 Task: Add a photo of "thank you".
Action: Mouse moved to (779, 84)
Screenshot: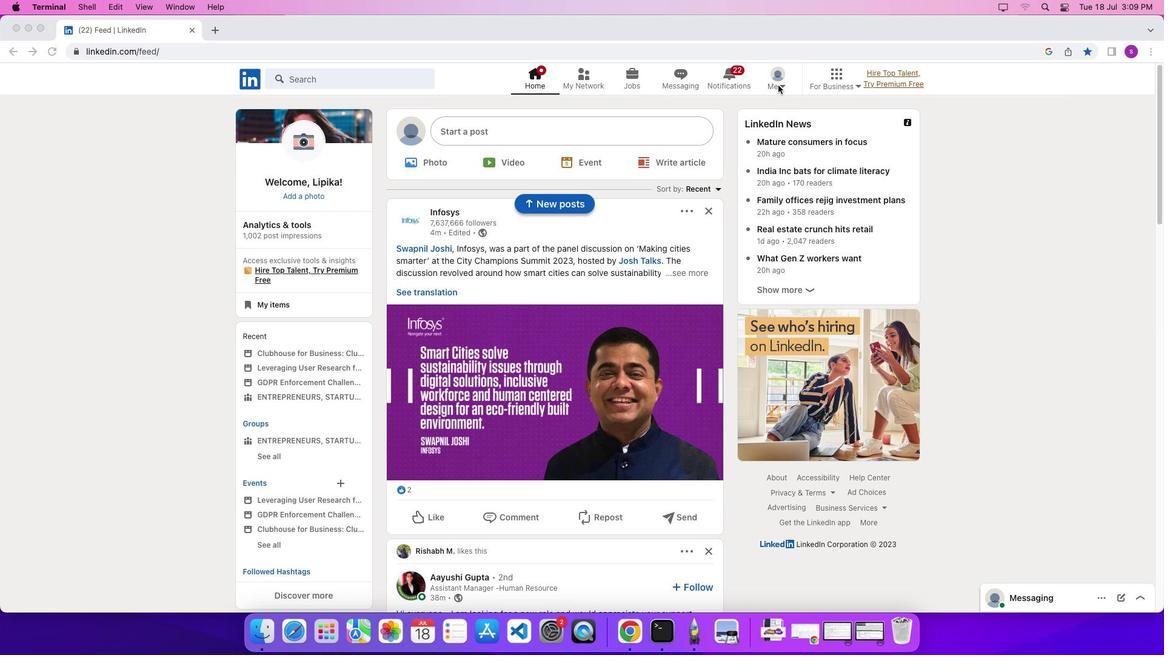 
Action: Mouse pressed left at (779, 84)
Screenshot: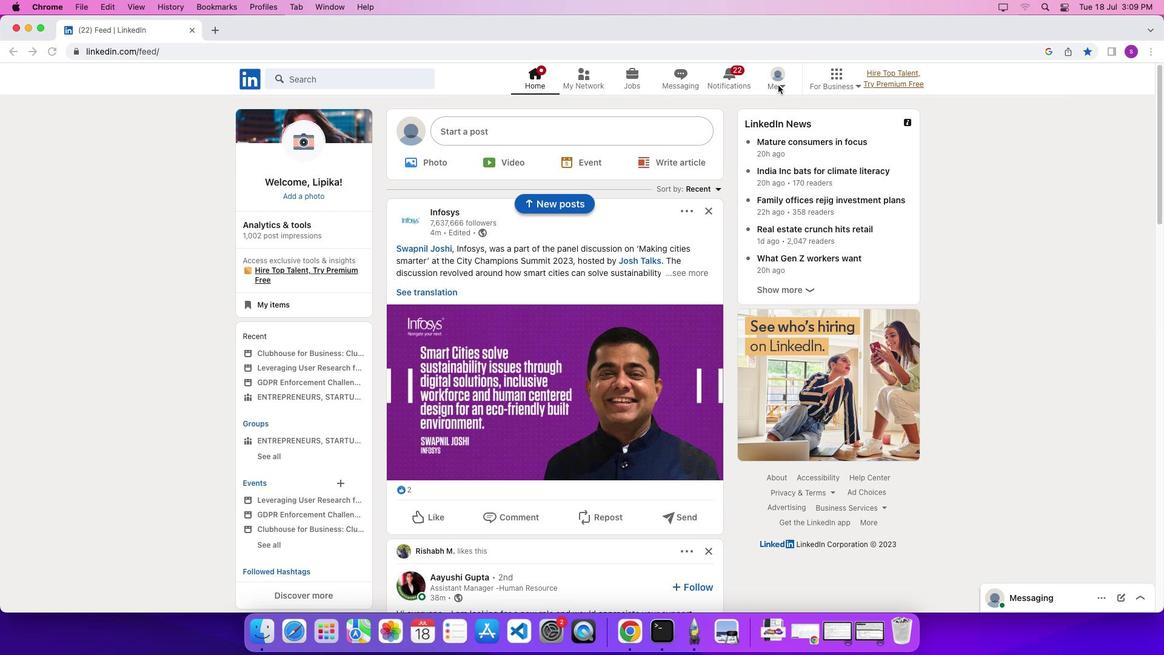
Action: Mouse moved to (786, 86)
Screenshot: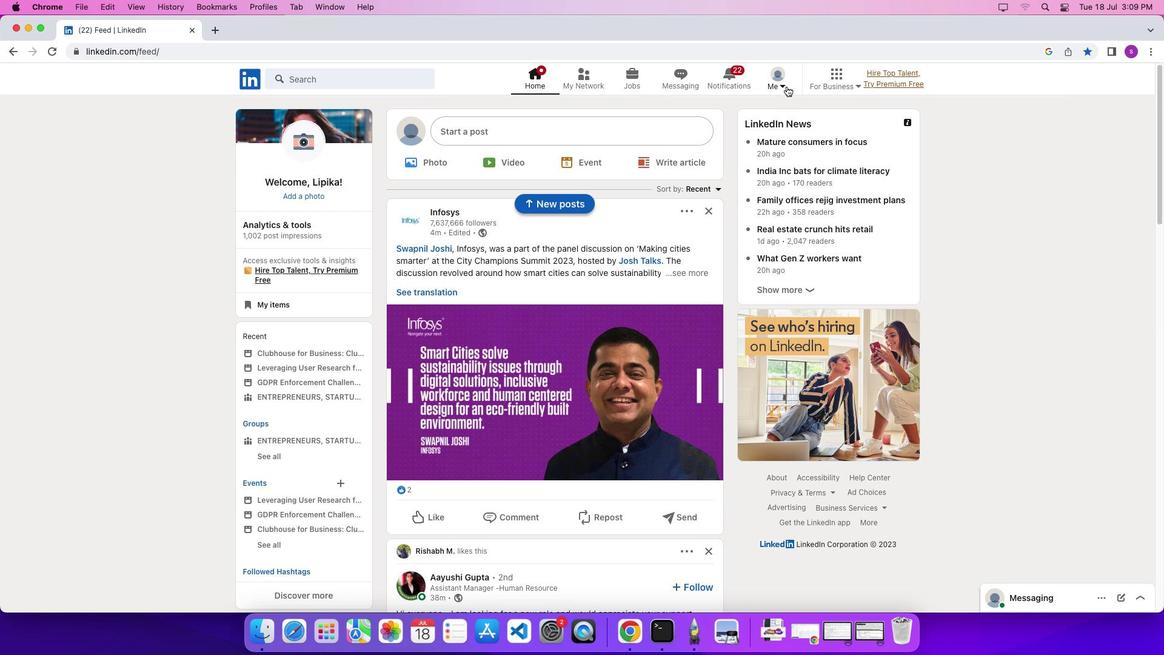 
Action: Mouse pressed left at (786, 86)
Screenshot: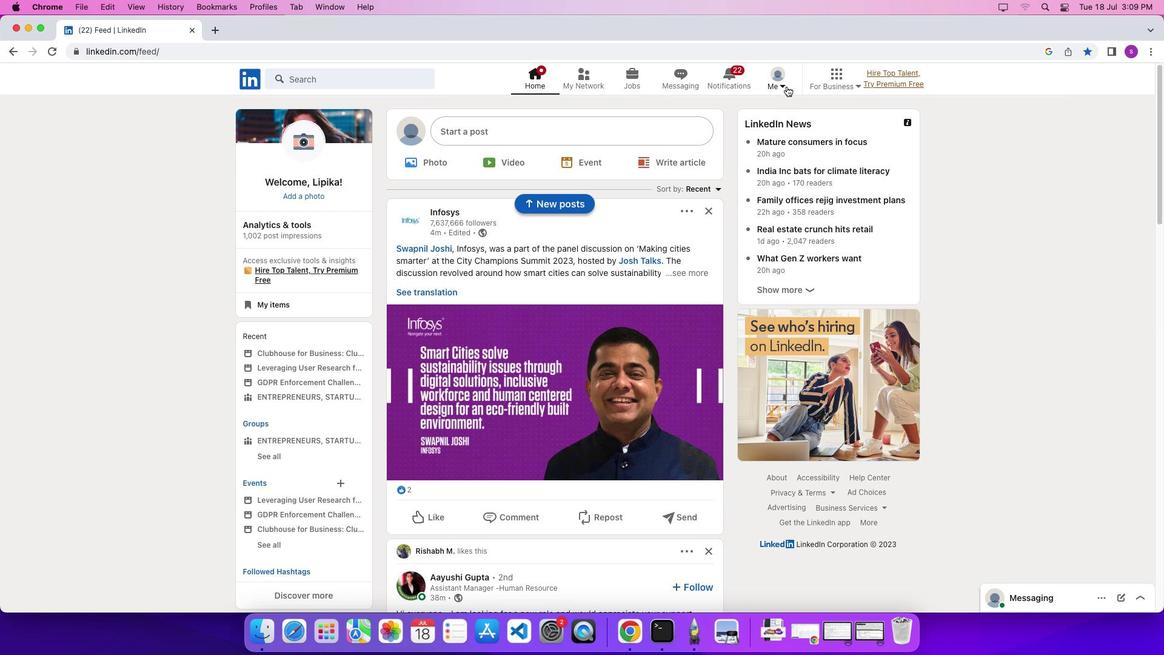 
Action: Mouse moved to (760, 152)
Screenshot: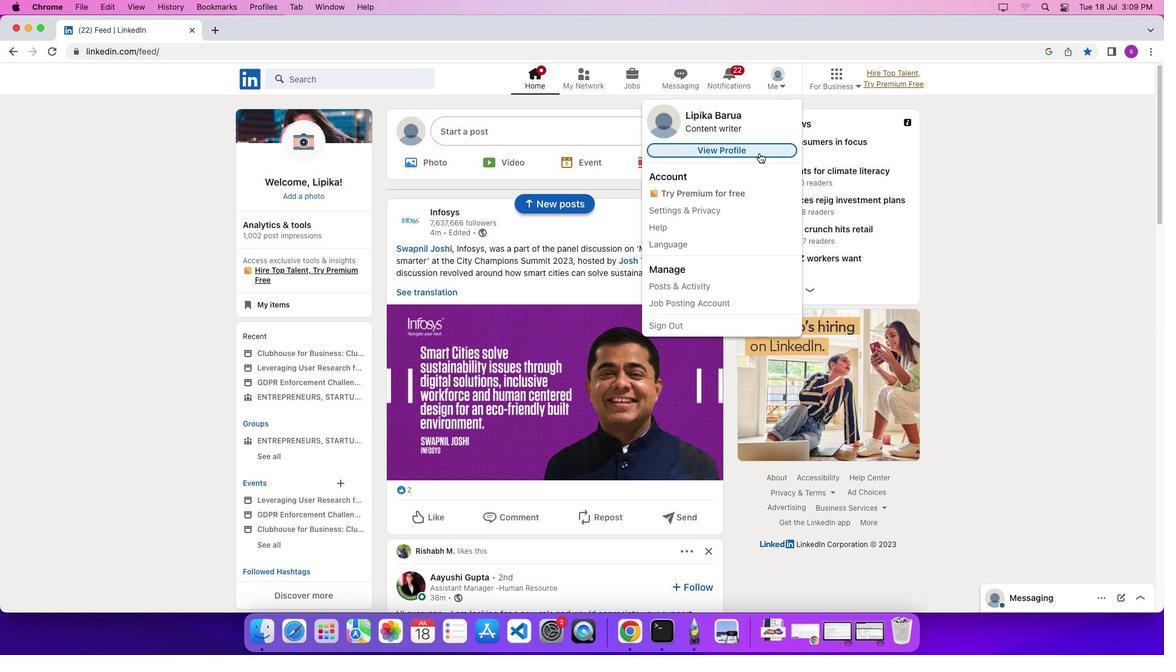 
Action: Mouse pressed left at (760, 152)
Screenshot: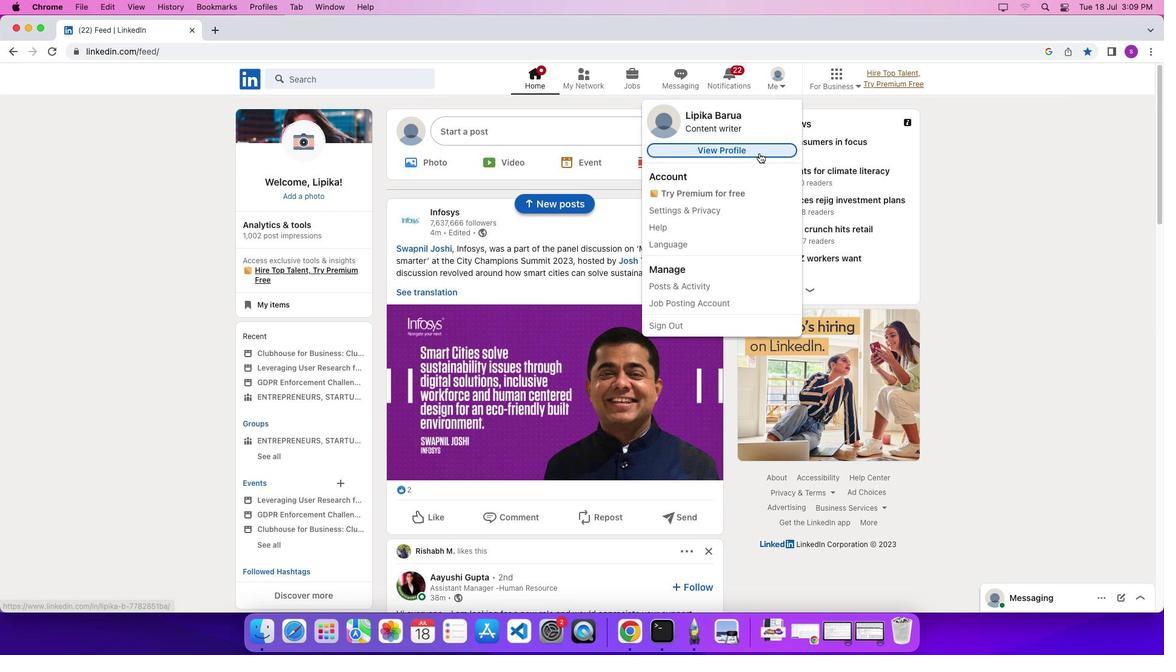 
Action: Mouse moved to (612, 331)
Screenshot: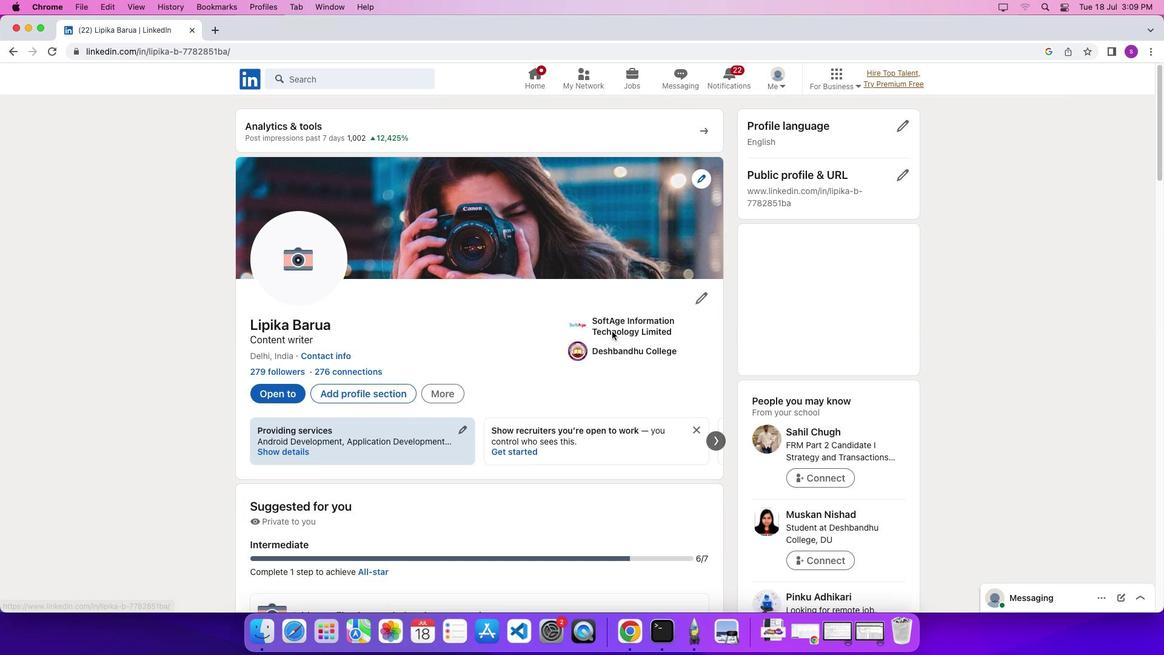 
Action: Mouse scrolled (612, 331) with delta (0, 0)
Screenshot: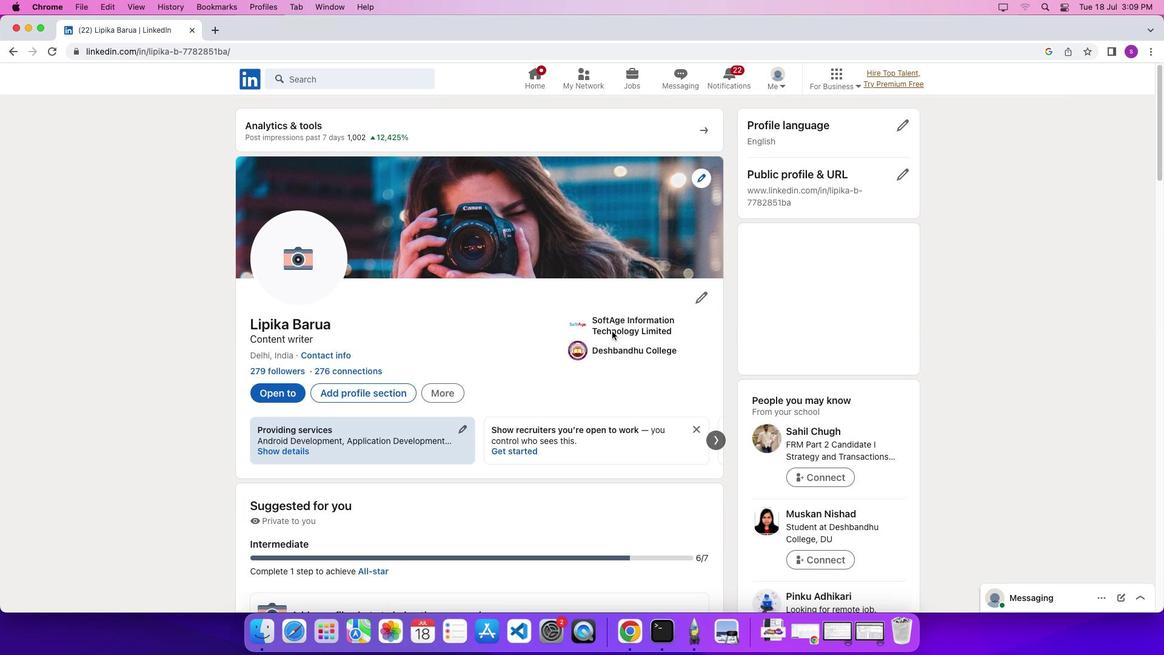 
Action: Mouse scrolled (612, 331) with delta (0, 0)
Screenshot: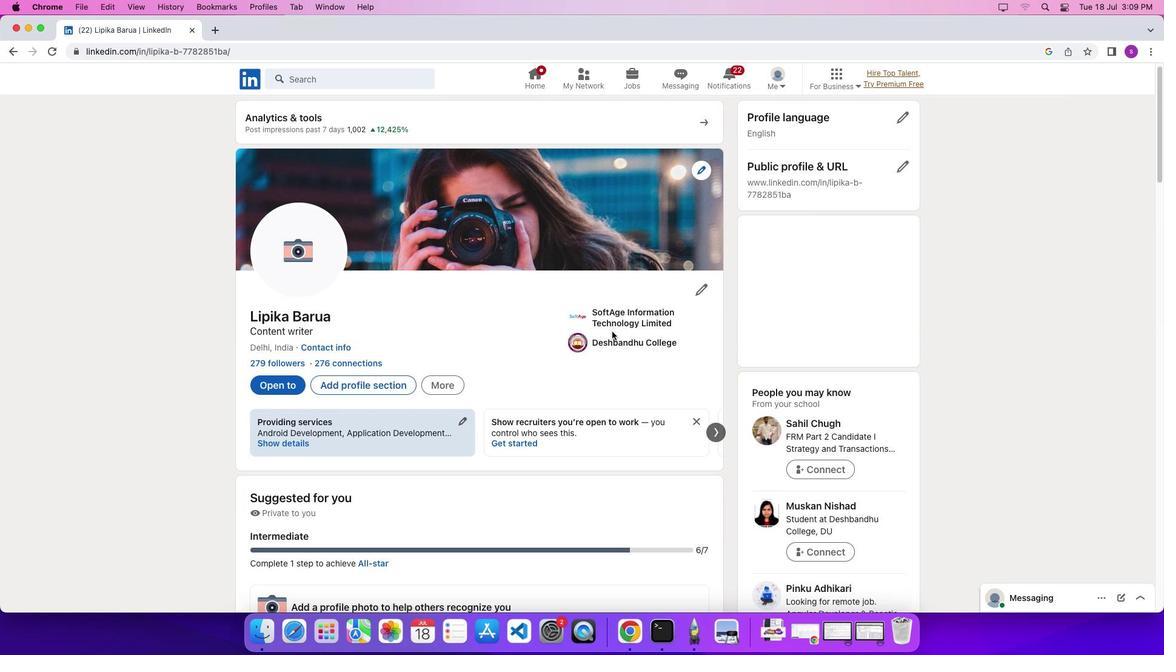 
Action: Mouse scrolled (612, 331) with delta (0, -3)
Screenshot: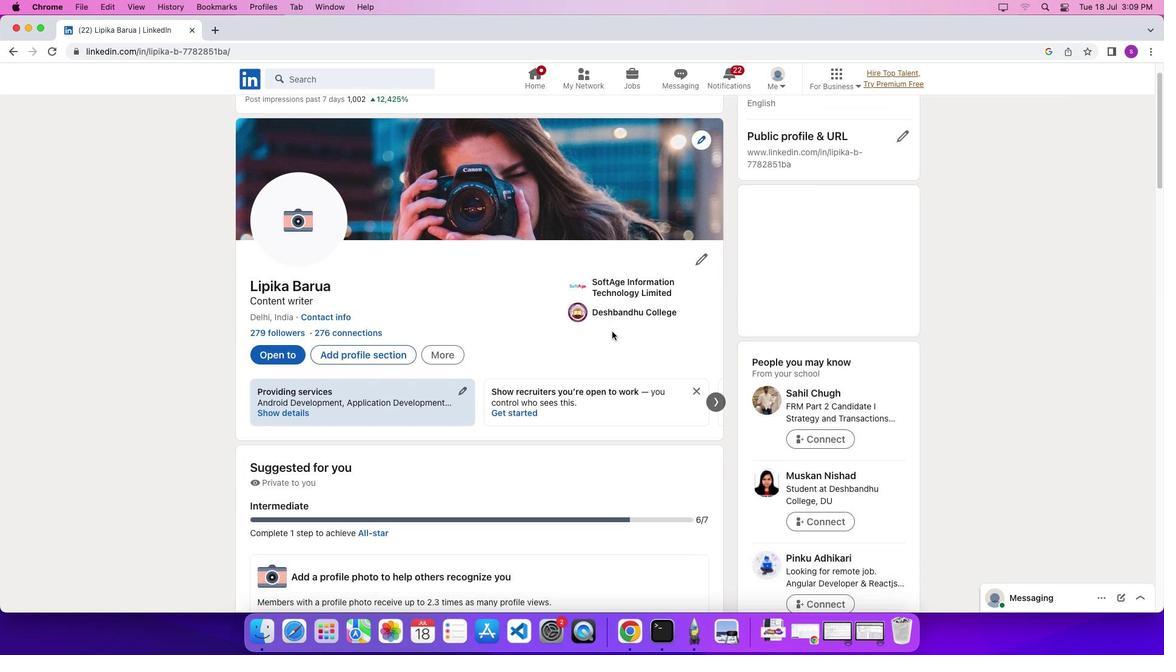
Action: Mouse scrolled (612, 331) with delta (0, -3)
Screenshot: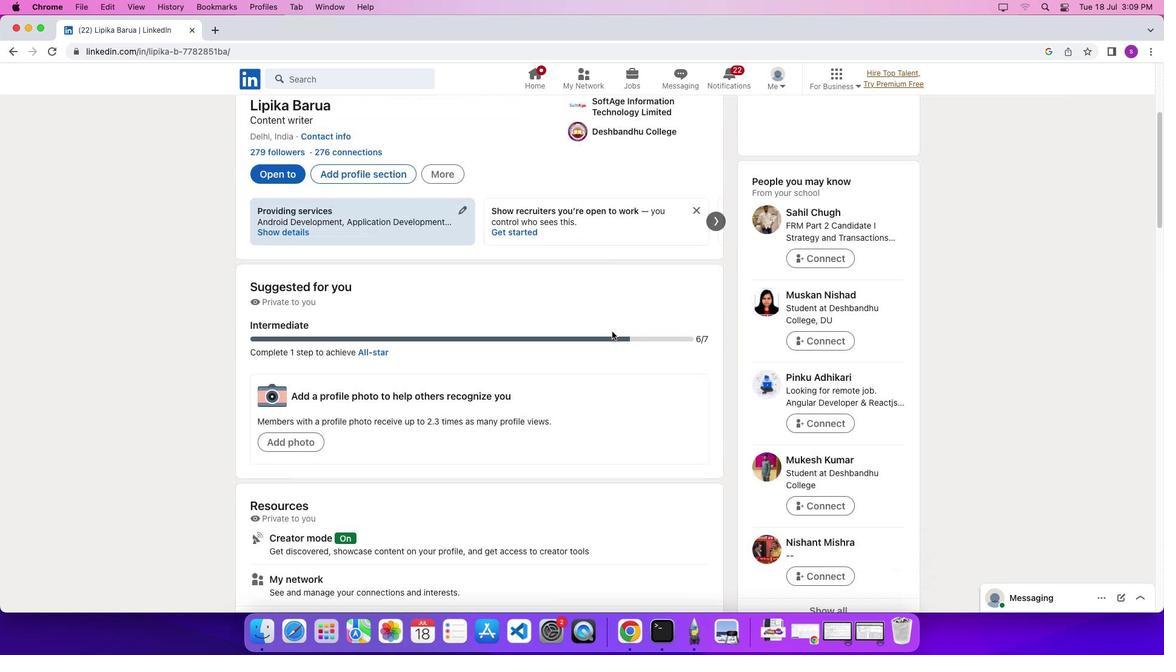 
Action: Mouse scrolled (612, 331) with delta (0, -2)
Screenshot: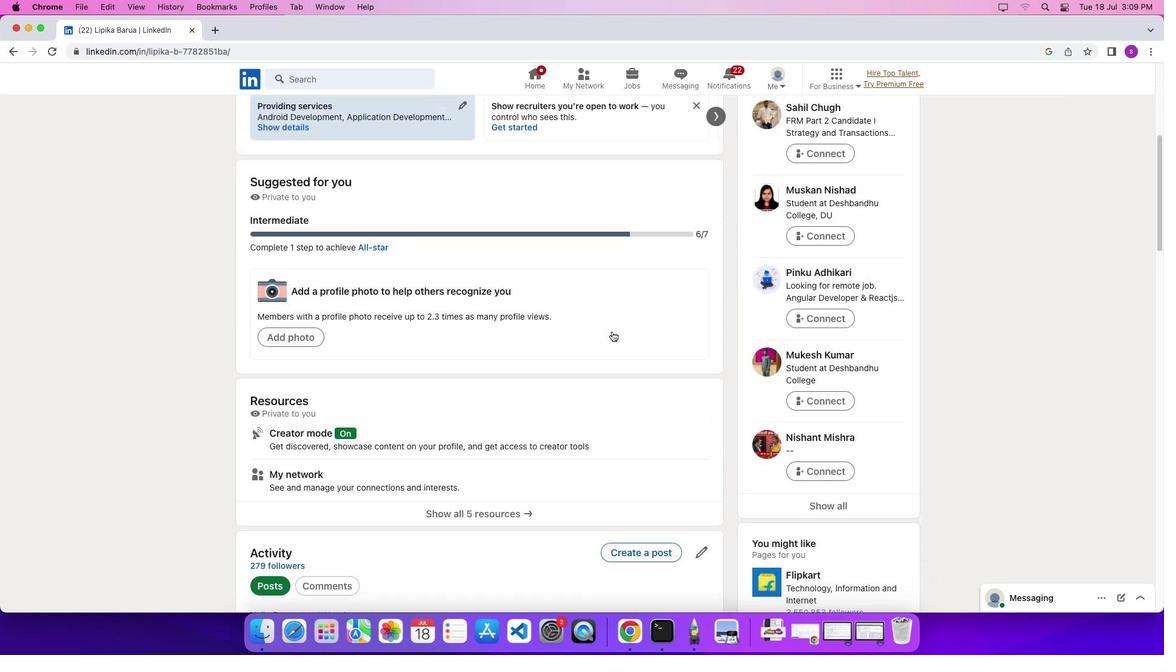 
Action: Mouse moved to (632, 458)
Screenshot: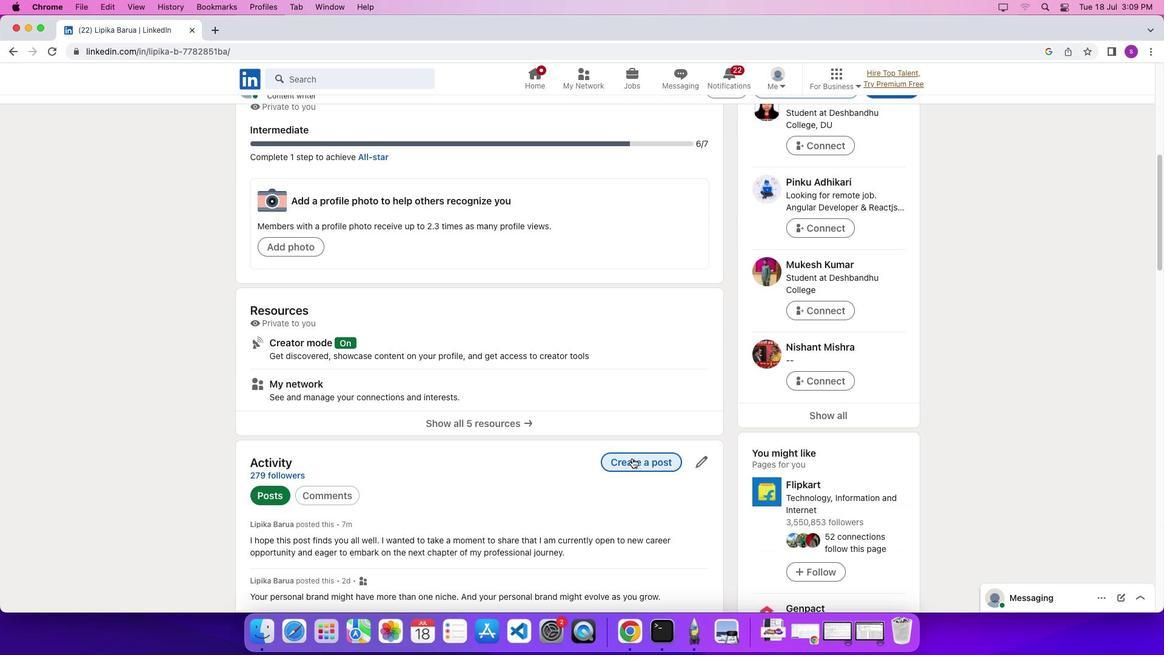 
Action: Mouse pressed left at (632, 458)
Screenshot: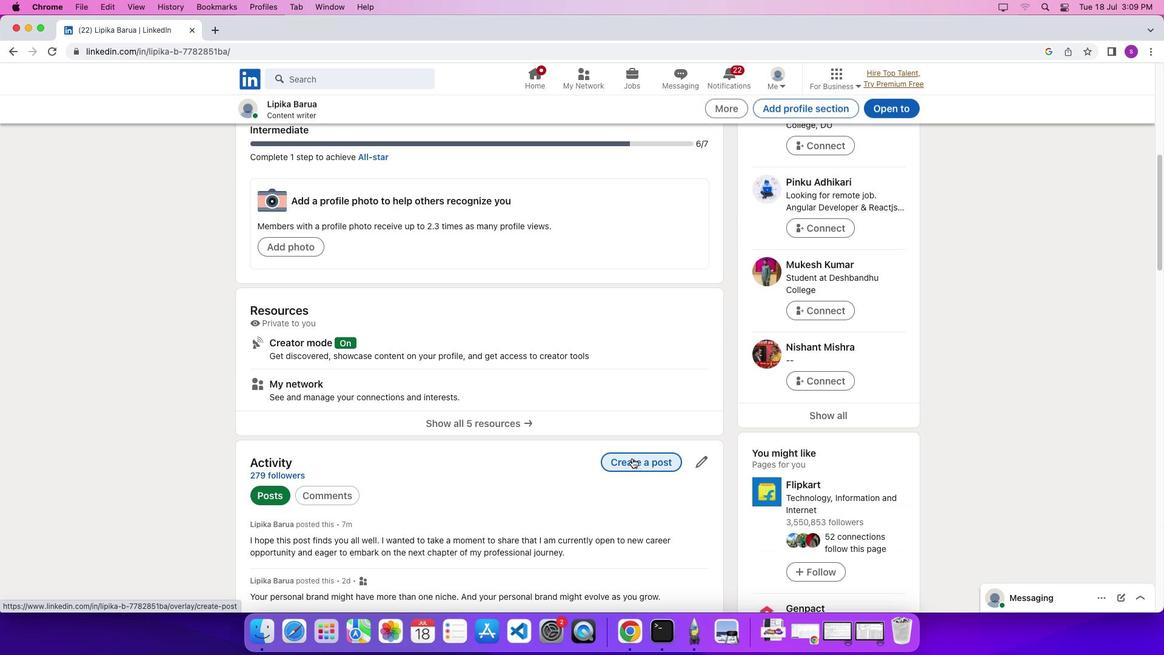 
Action: Mouse moved to (382, 360)
Screenshot: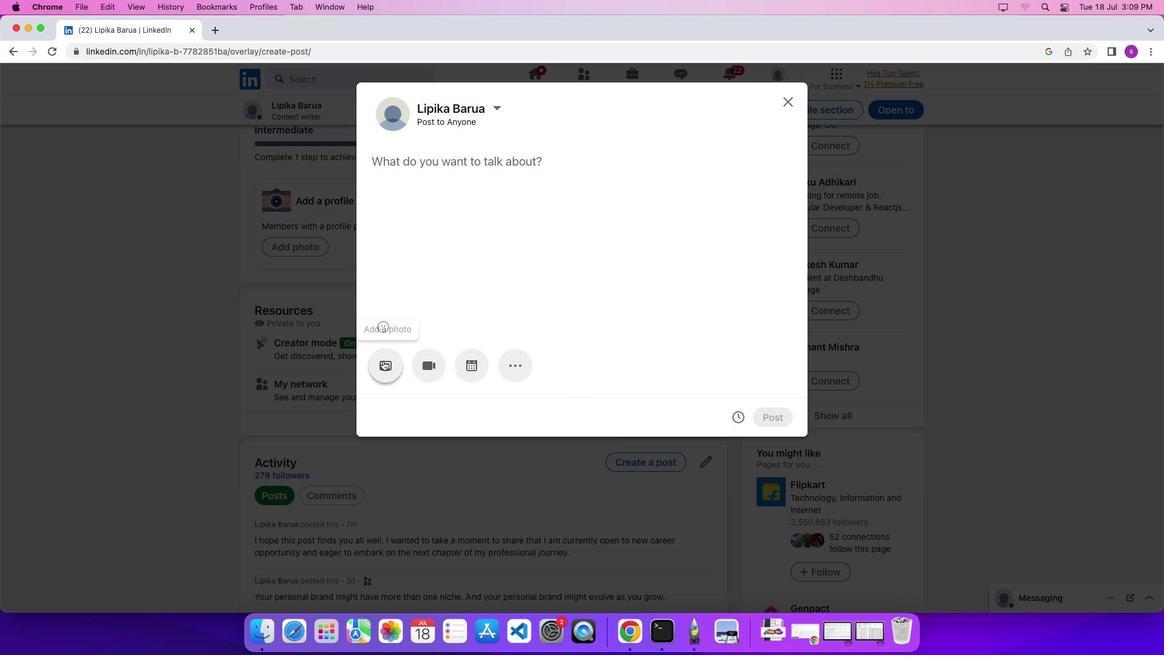 
Action: Mouse pressed left at (382, 360)
Screenshot: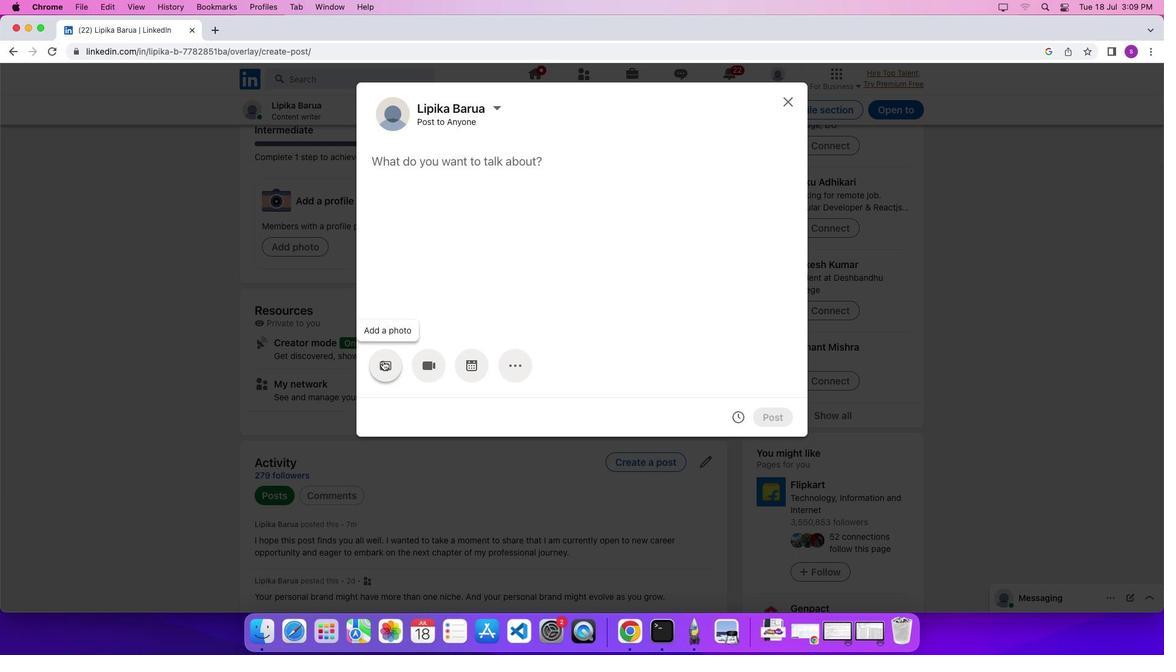 
Action: Mouse moved to (603, 163)
Screenshot: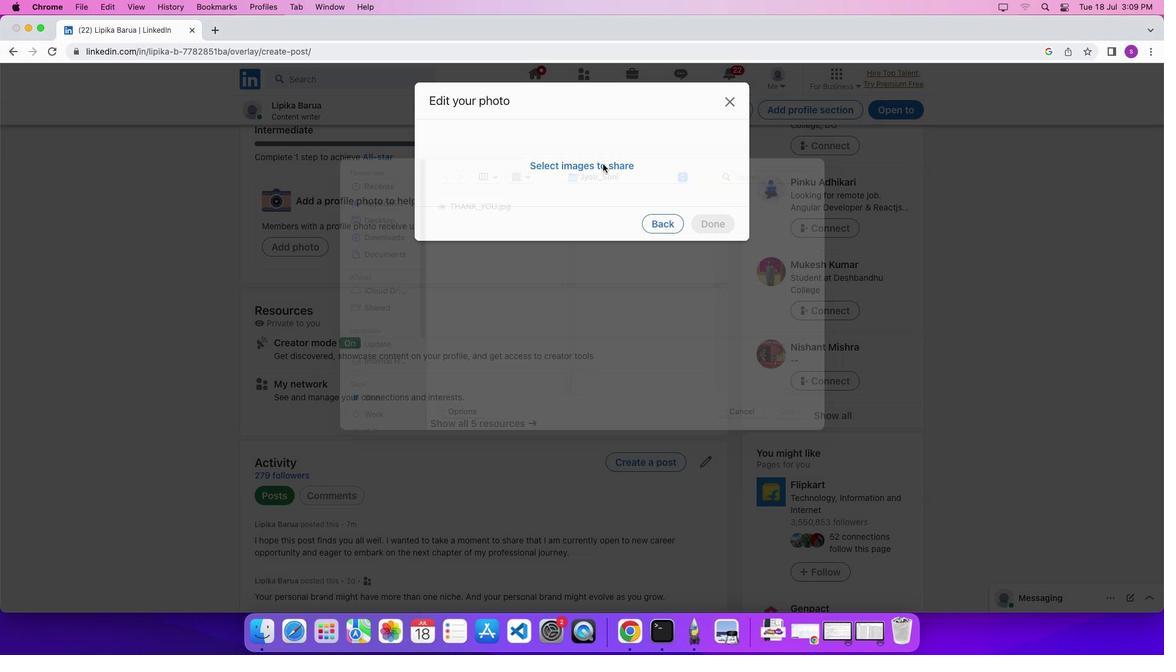 
Action: Mouse pressed left at (603, 163)
Screenshot: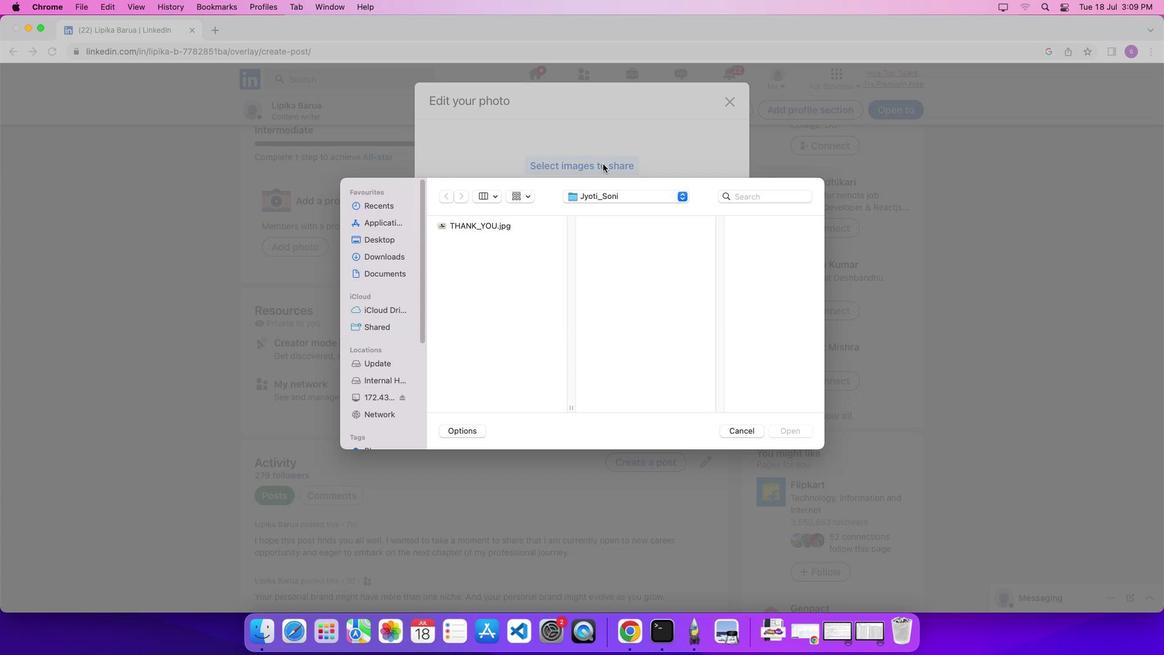 
Action: Mouse moved to (494, 293)
Screenshot: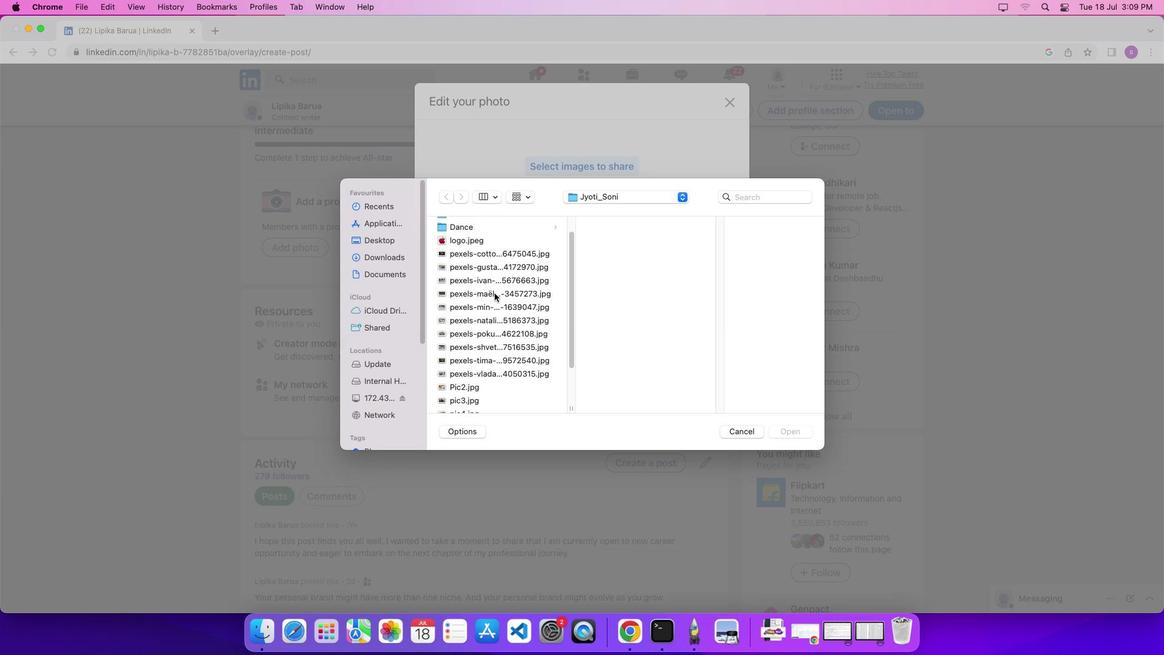 
Action: Mouse scrolled (494, 293) with delta (0, 0)
Screenshot: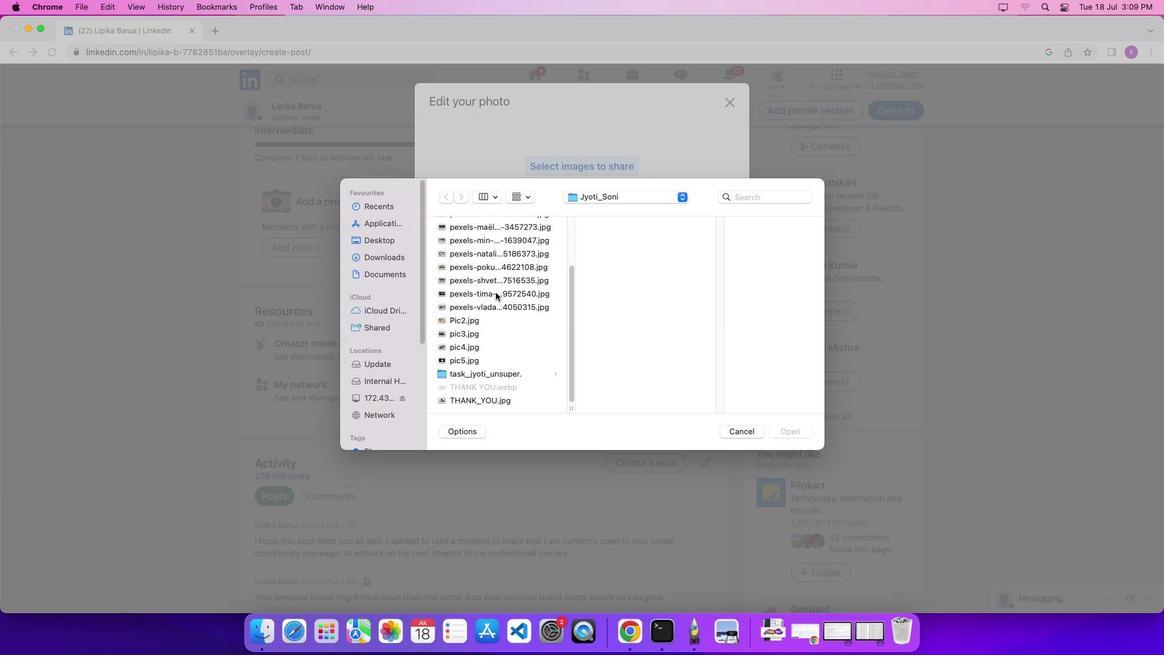 
Action: Mouse scrolled (494, 293) with delta (0, 0)
Screenshot: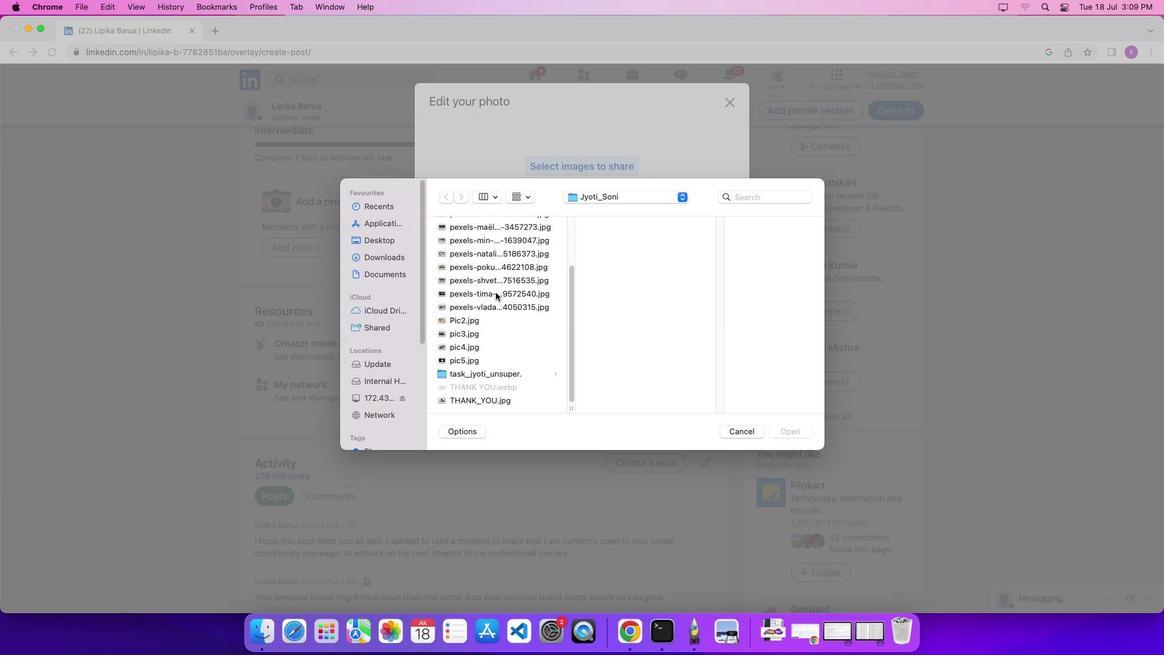 
Action: Mouse moved to (494, 293)
Screenshot: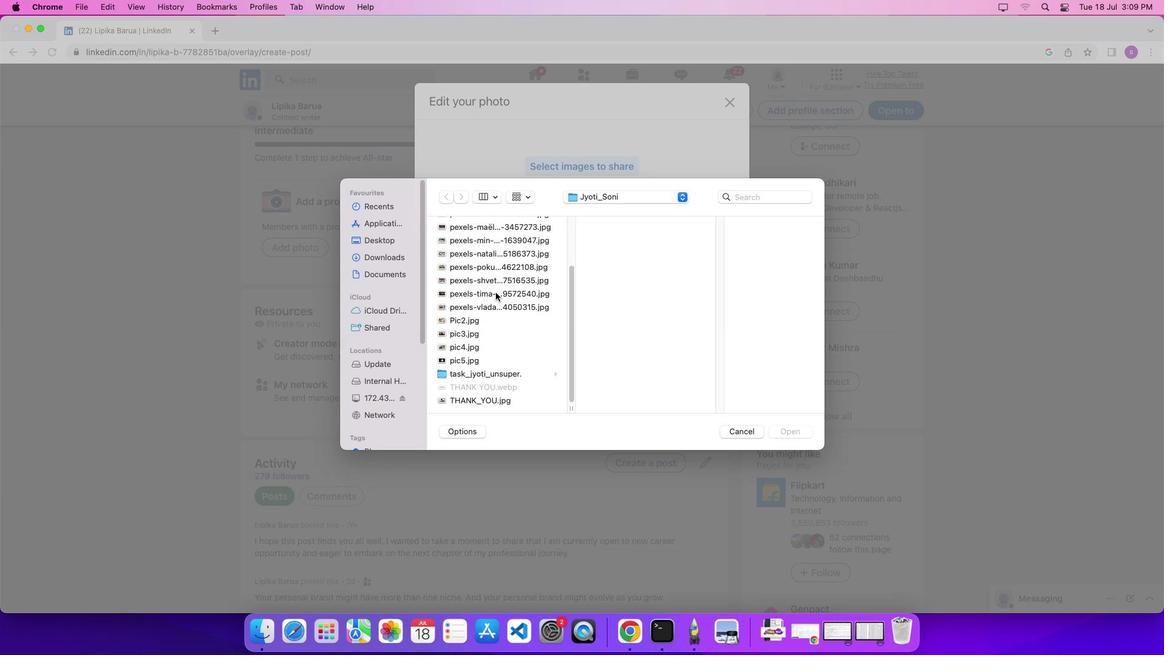 
Action: Mouse scrolled (494, 293) with delta (0, -4)
Screenshot: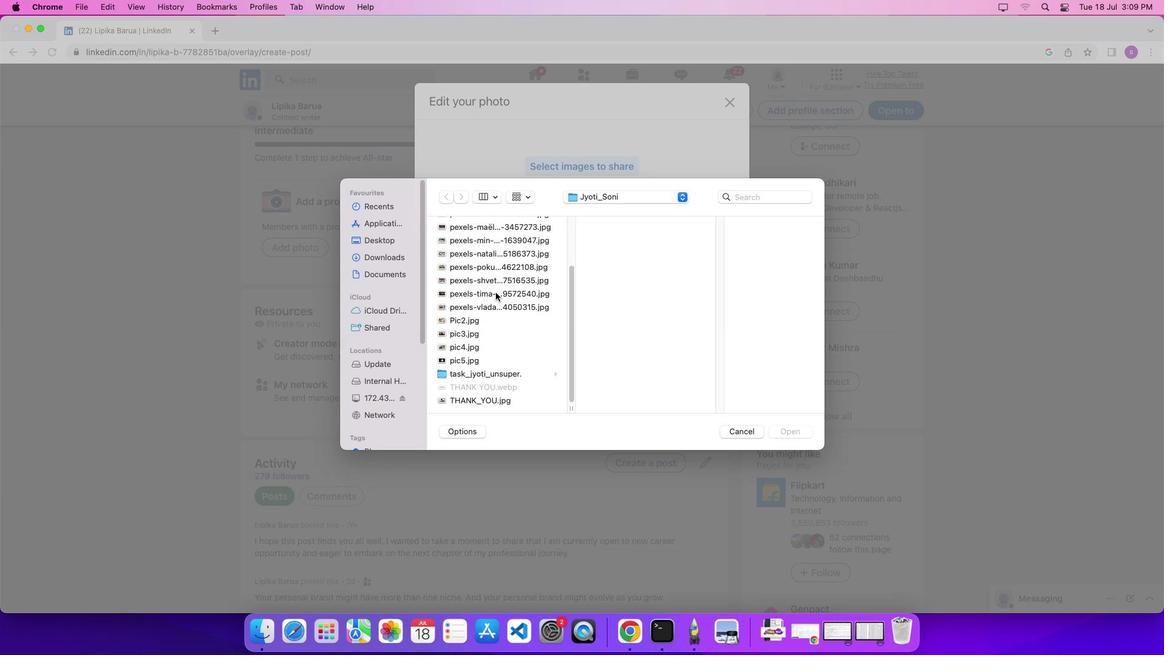 
Action: Mouse moved to (496, 293)
Screenshot: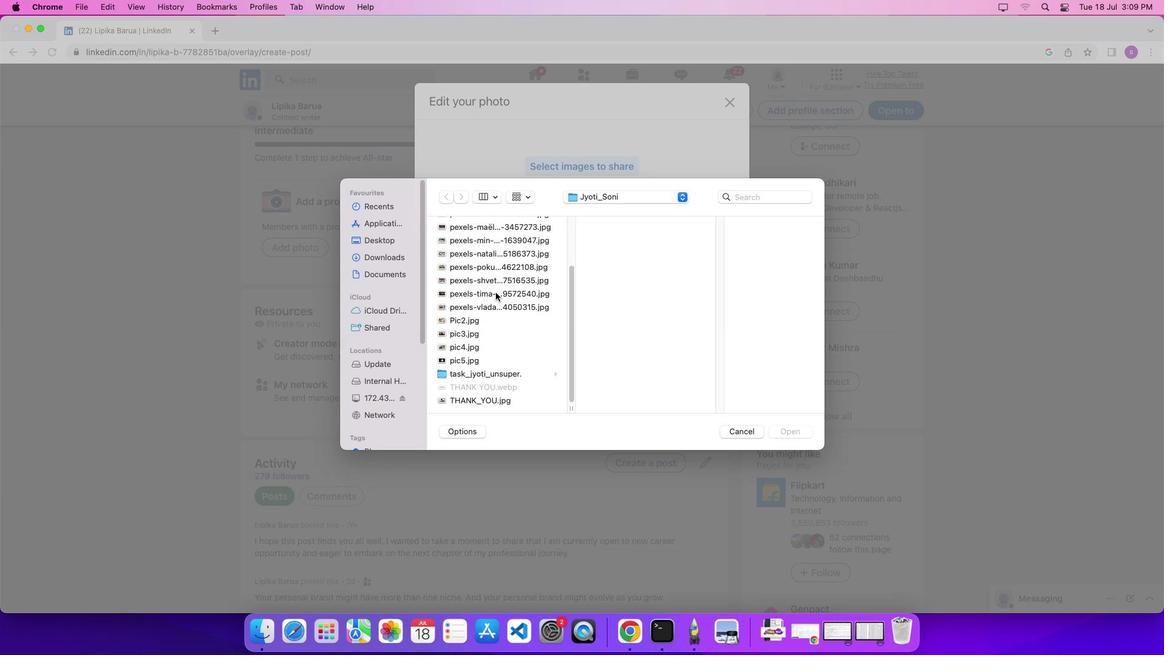 
Action: Mouse scrolled (496, 293) with delta (0, -6)
Screenshot: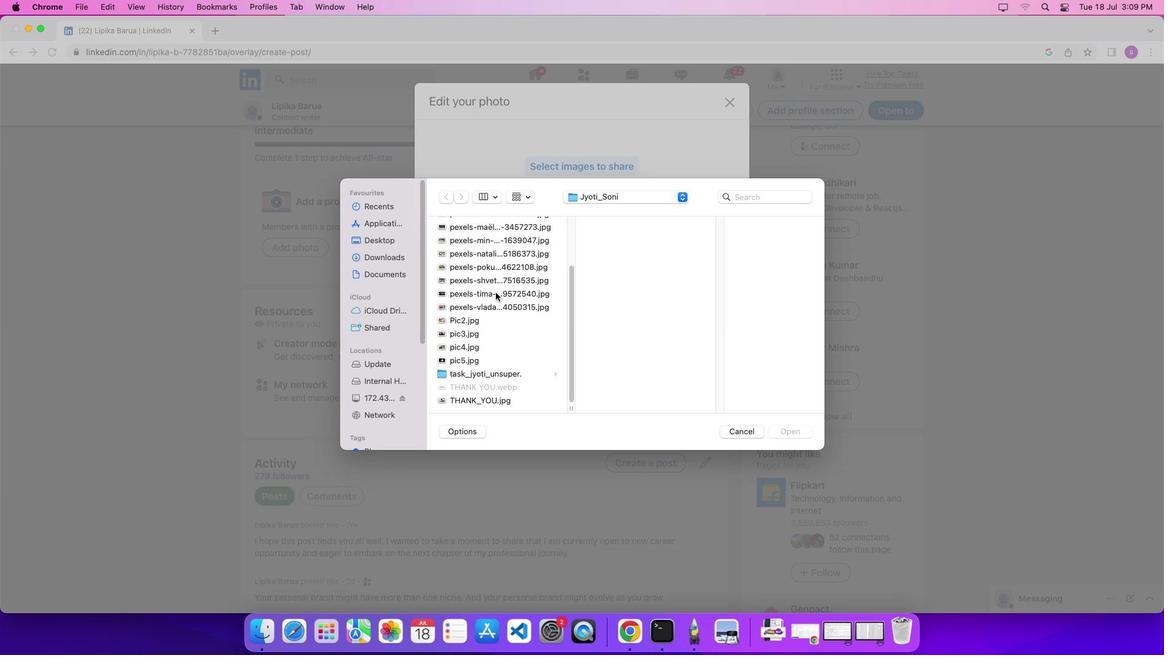 
Action: Mouse moved to (492, 401)
Screenshot: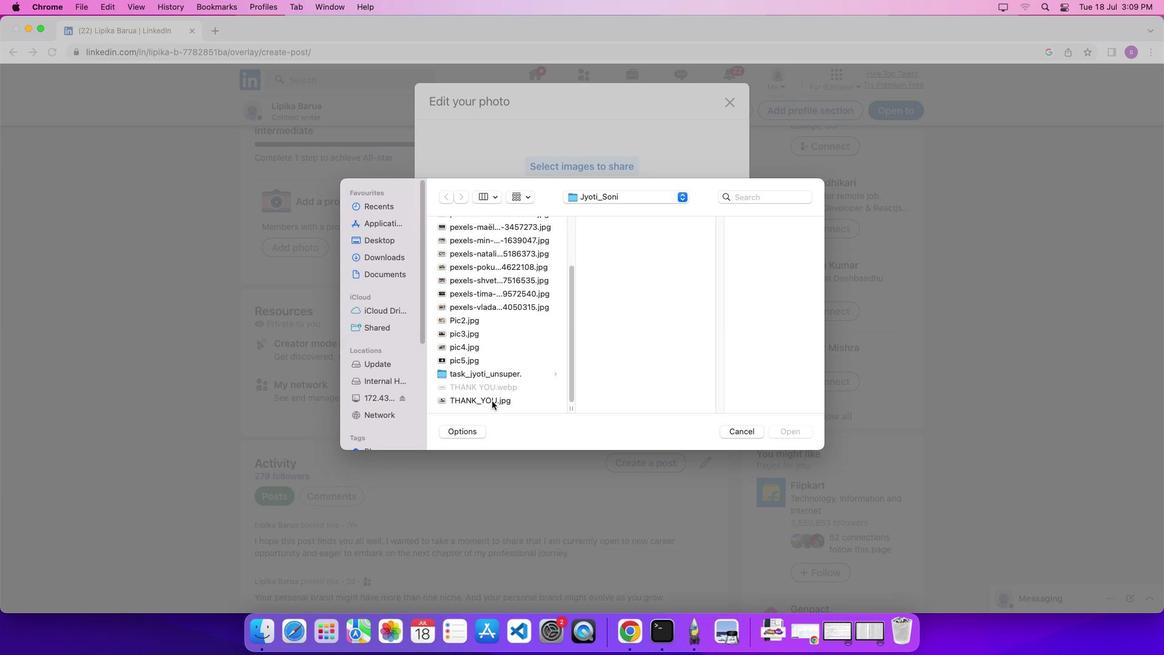 
Action: Mouse pressed left at (492, 401)
Screenshot: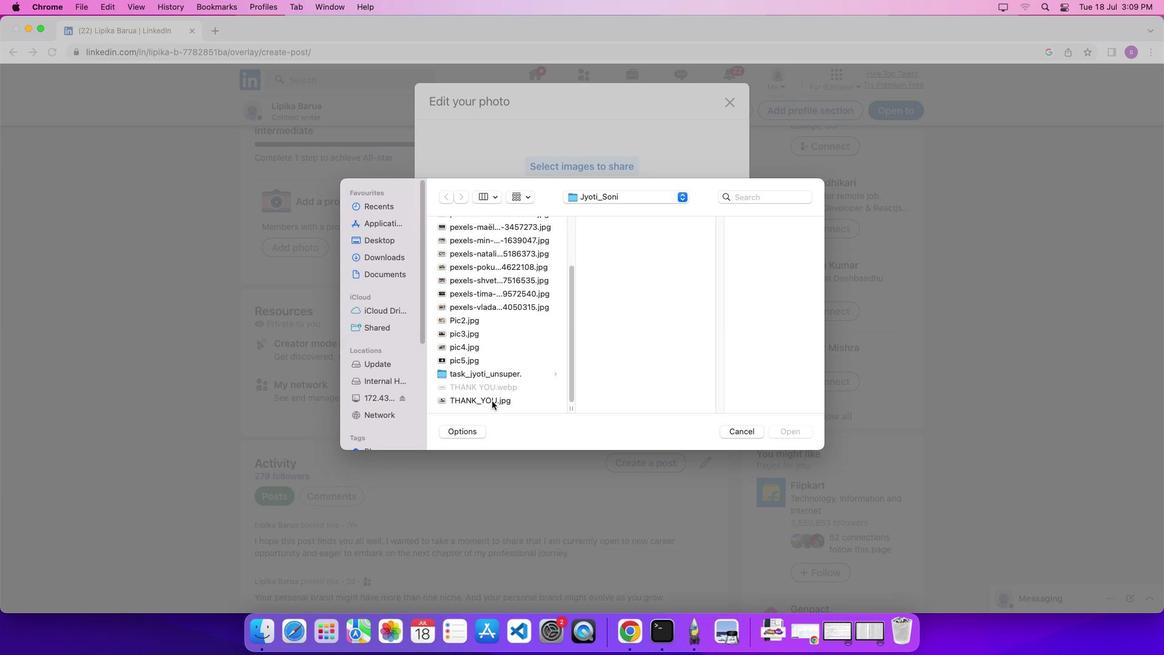 
Action: Mouse moved to (803, 435)
Screenshot: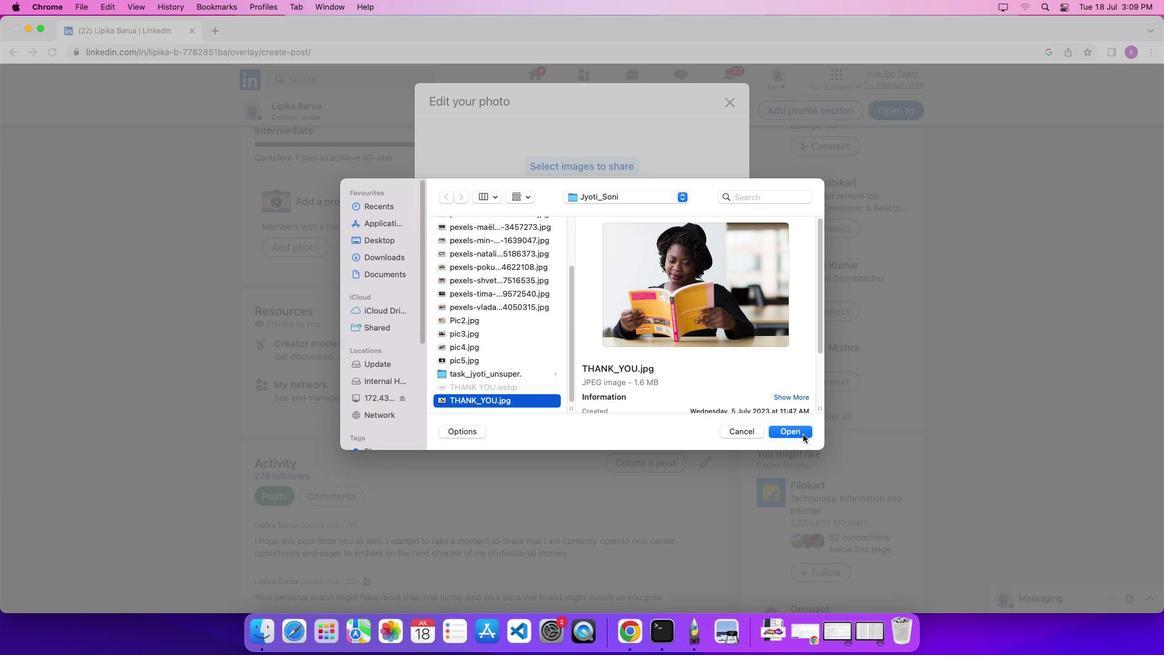 
Action: Mouse pressed left at (803, 435)
Screenshot: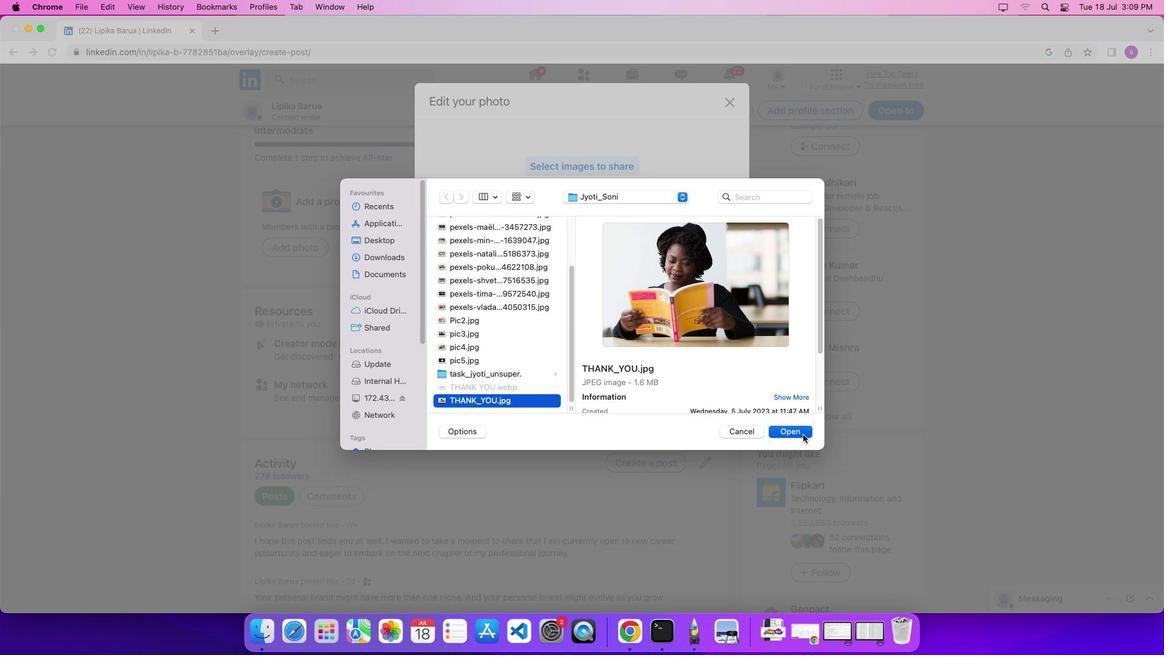 
